 Task: Add Bulk Foods Orange Slices to the cart.
Action: Mouse moved to (16, 74)
Screenshot: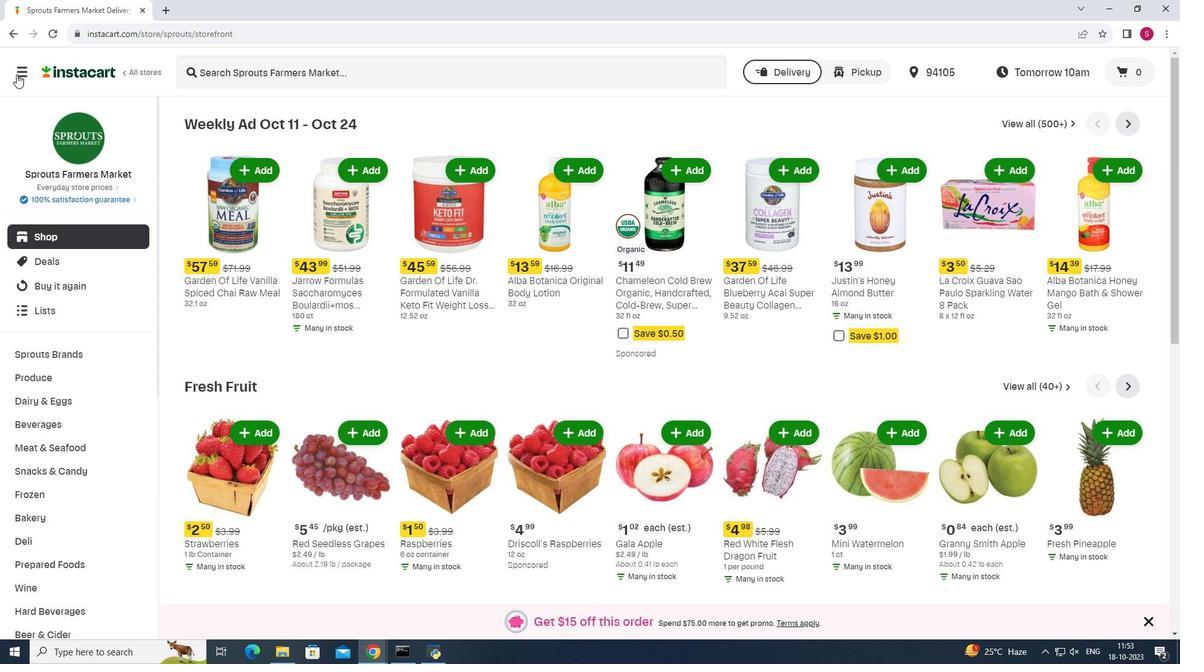 
Action: Mouse pressed left at (16, 74)
Screenshot: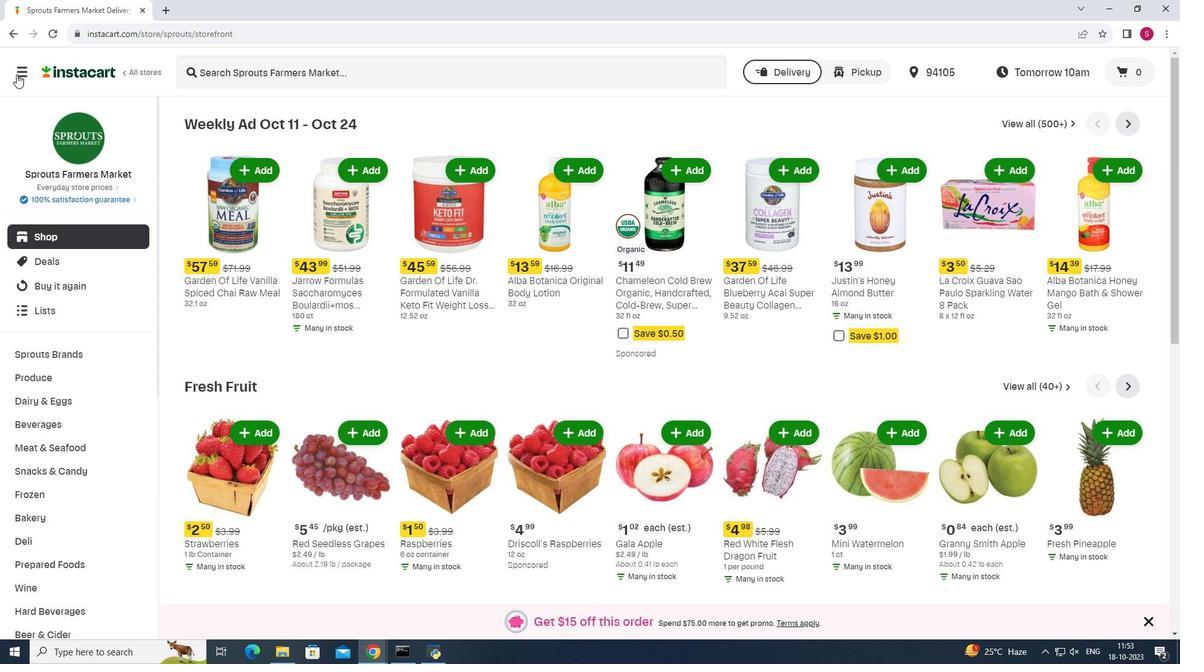 
Action: Mouse moved to (86, 316)
Screenshot: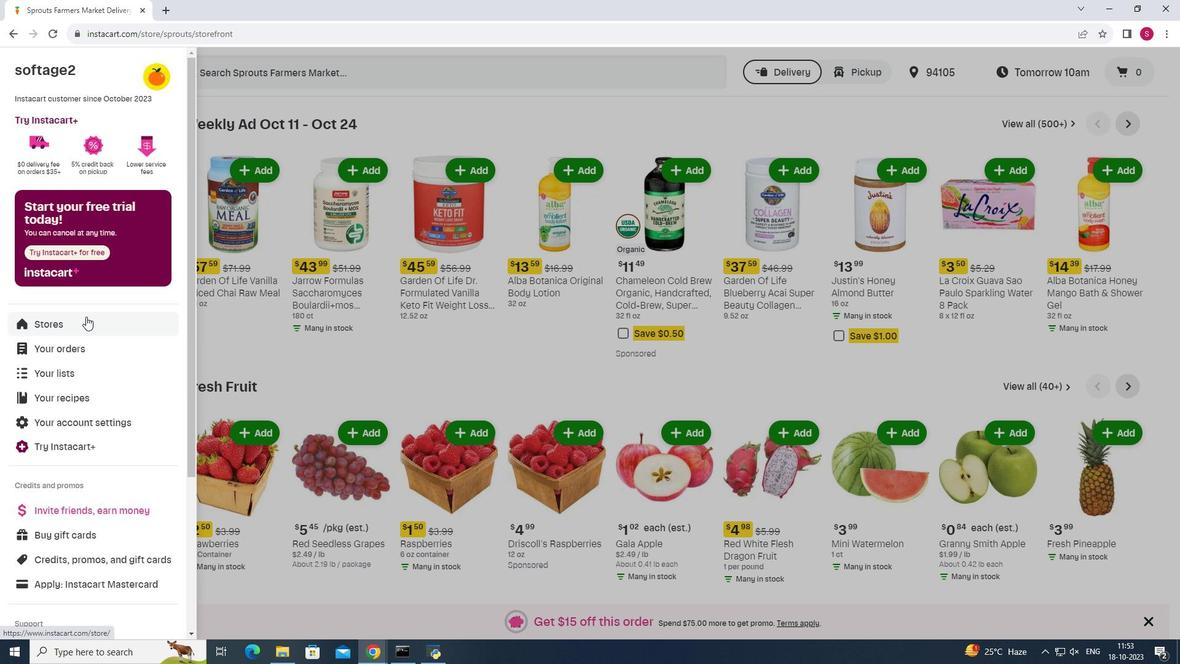 
Action: Mouse pressed left at (86, 316)
Screenshot: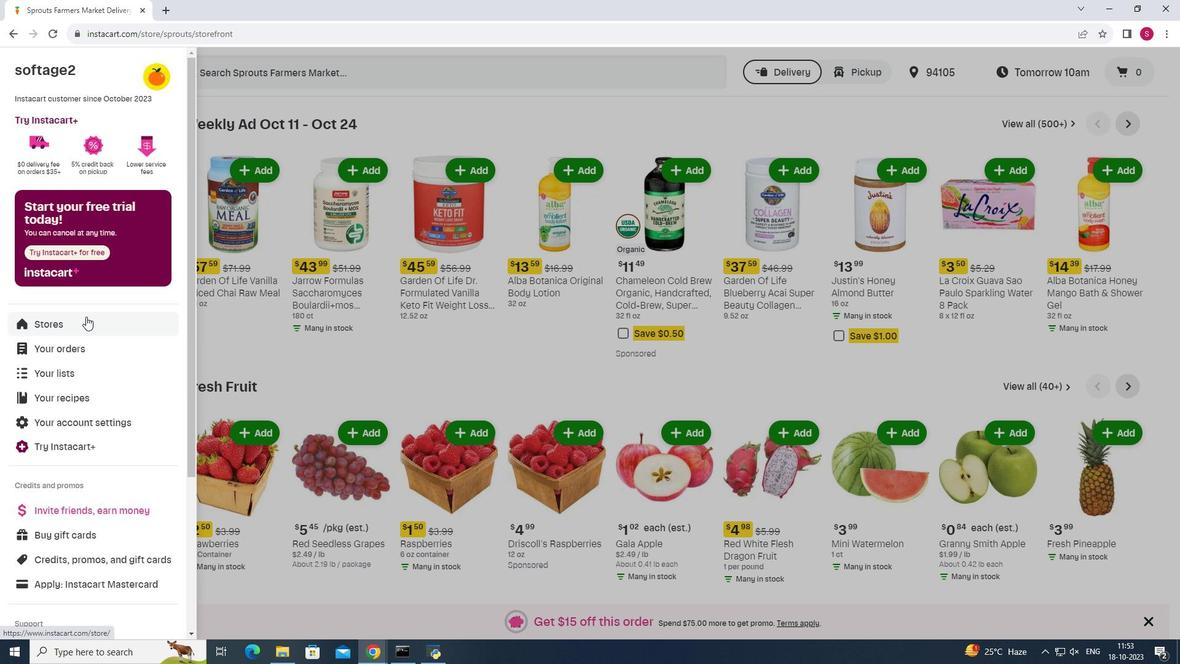 
Action: Mouse moved to (274, 112)
Screenshot: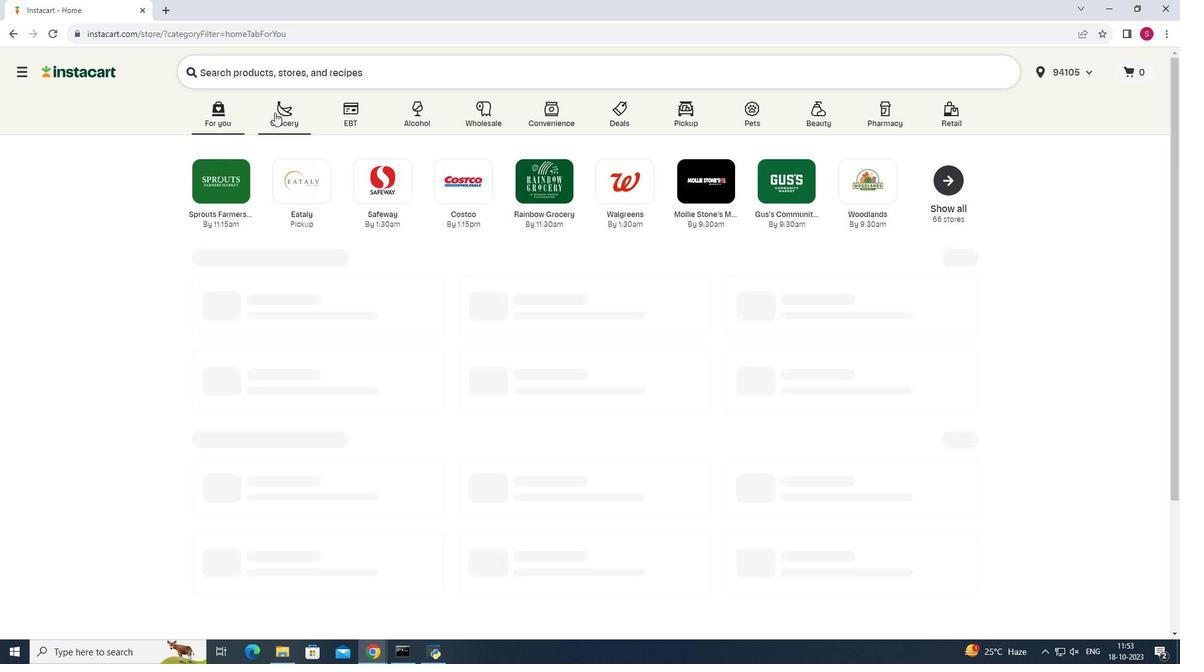 
Action: Mouse pressed left at (274, 112)
Screenshot: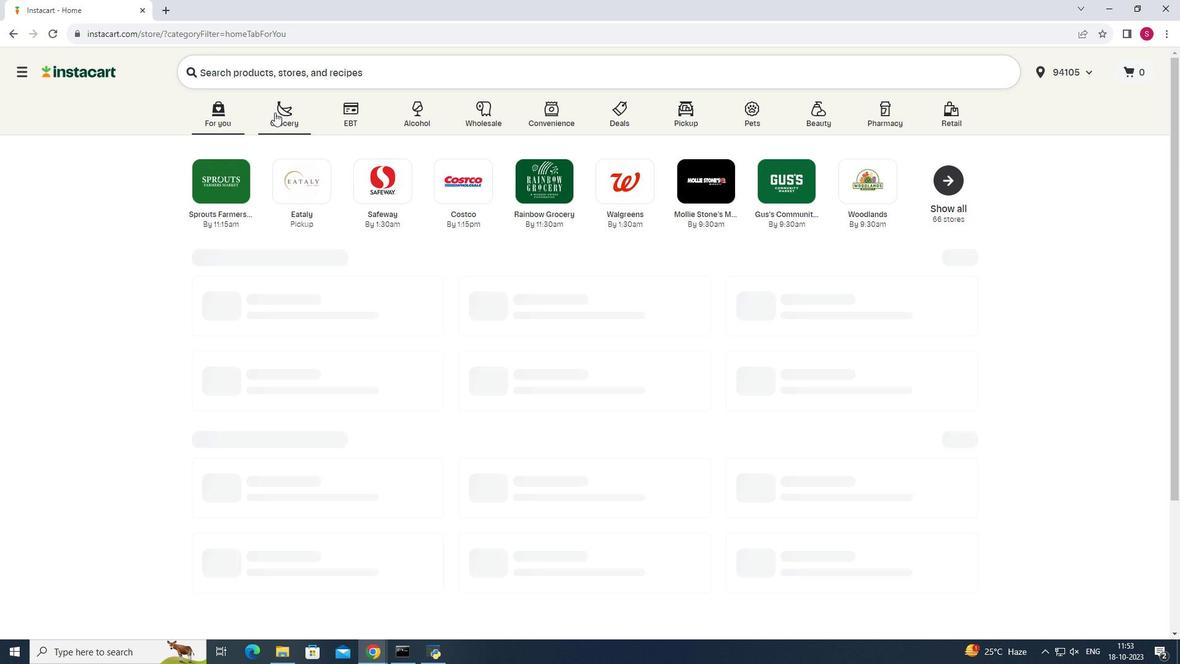 
Action: Mouse moved to (811, 171)
Screenshot: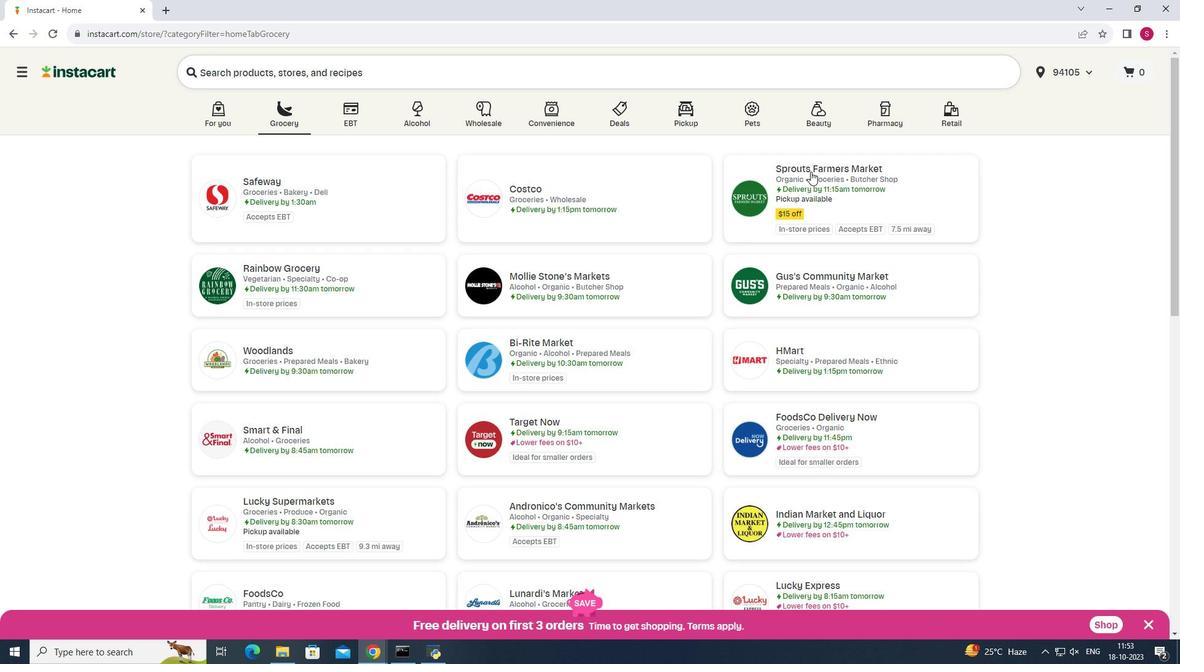 
Action: Mouse pressed left at (811, 171)
Screenshot: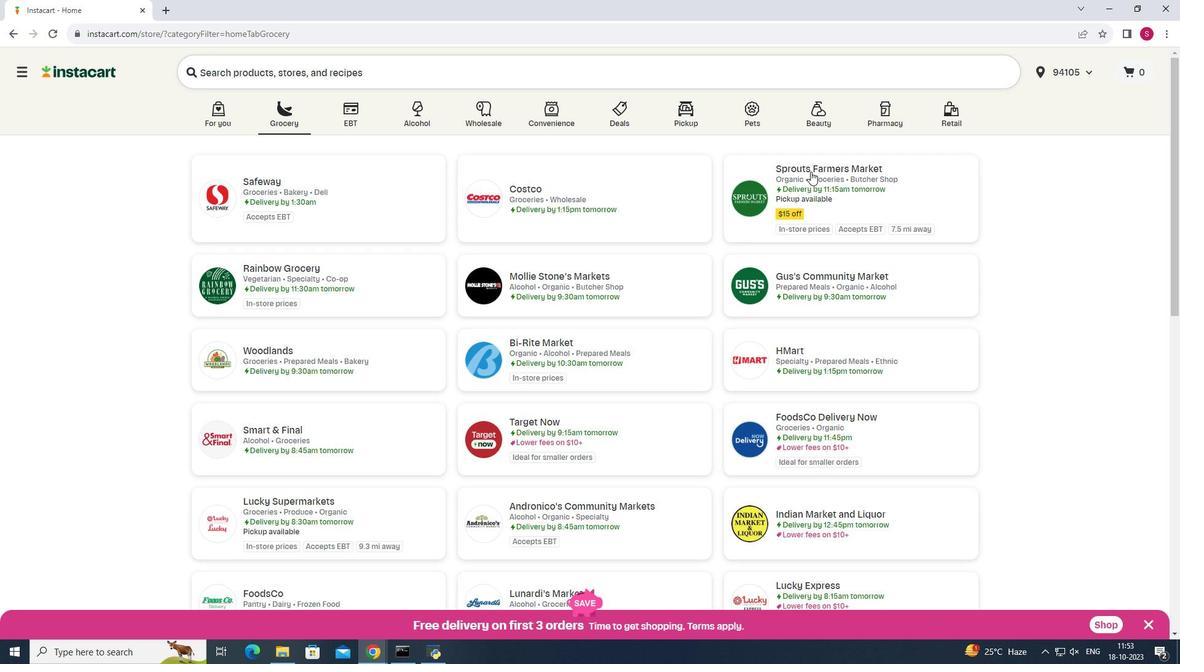 
Action: Mouse moved to (57, 464)
Screenshot: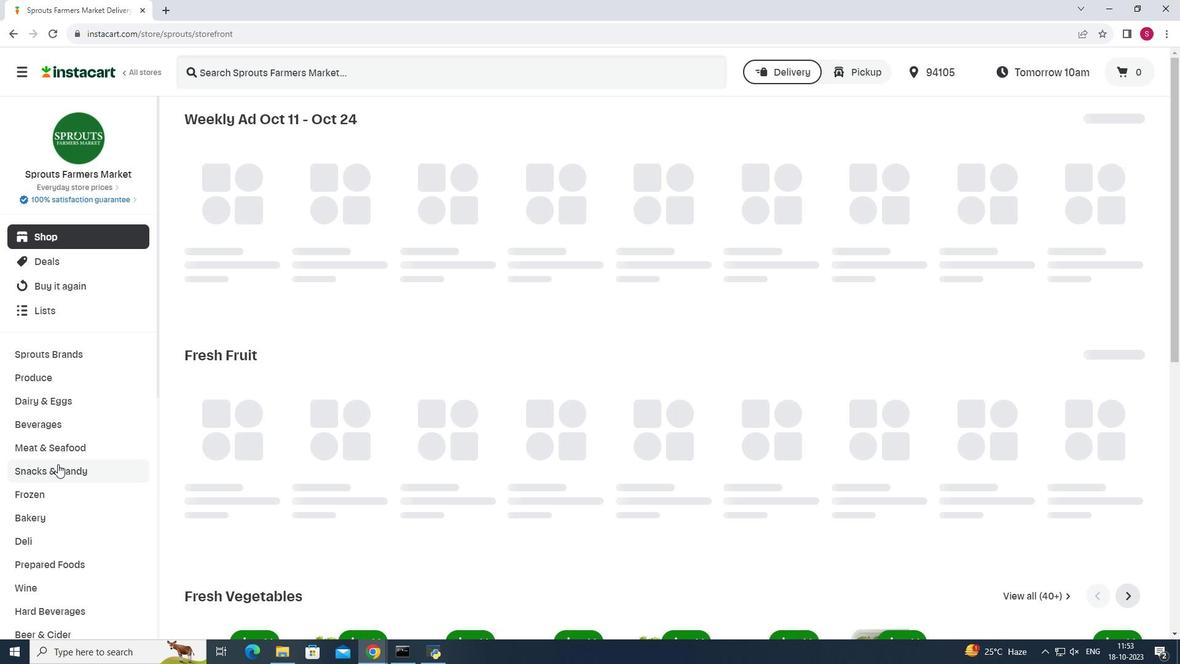 
Action: Mouse pressed left at (57, 464)
Screenshot: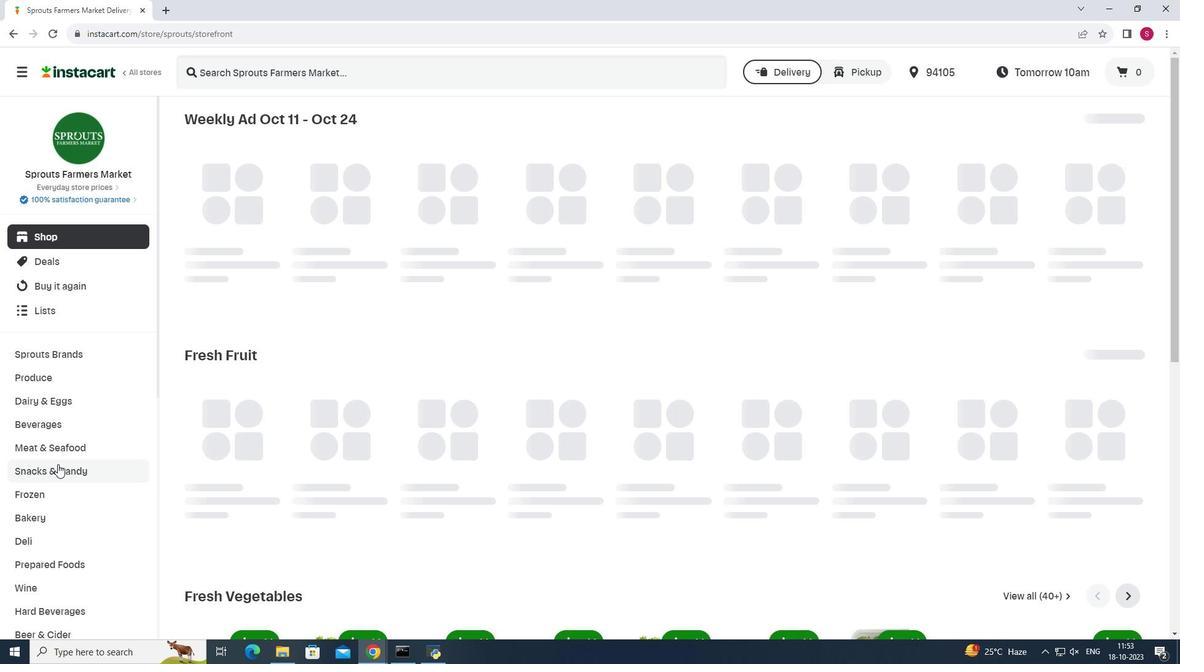 
Action: Mouse moved to (358, 147)
Screenshot: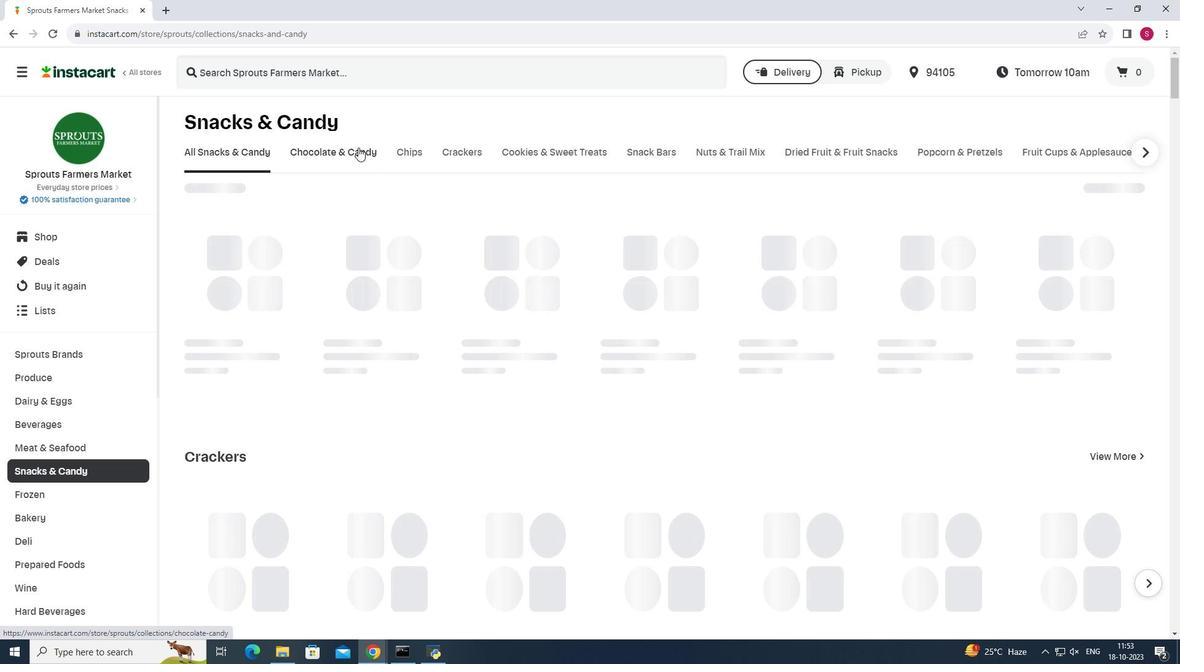 
Action: Mouse pressed left at (358, 147)
Screenshot: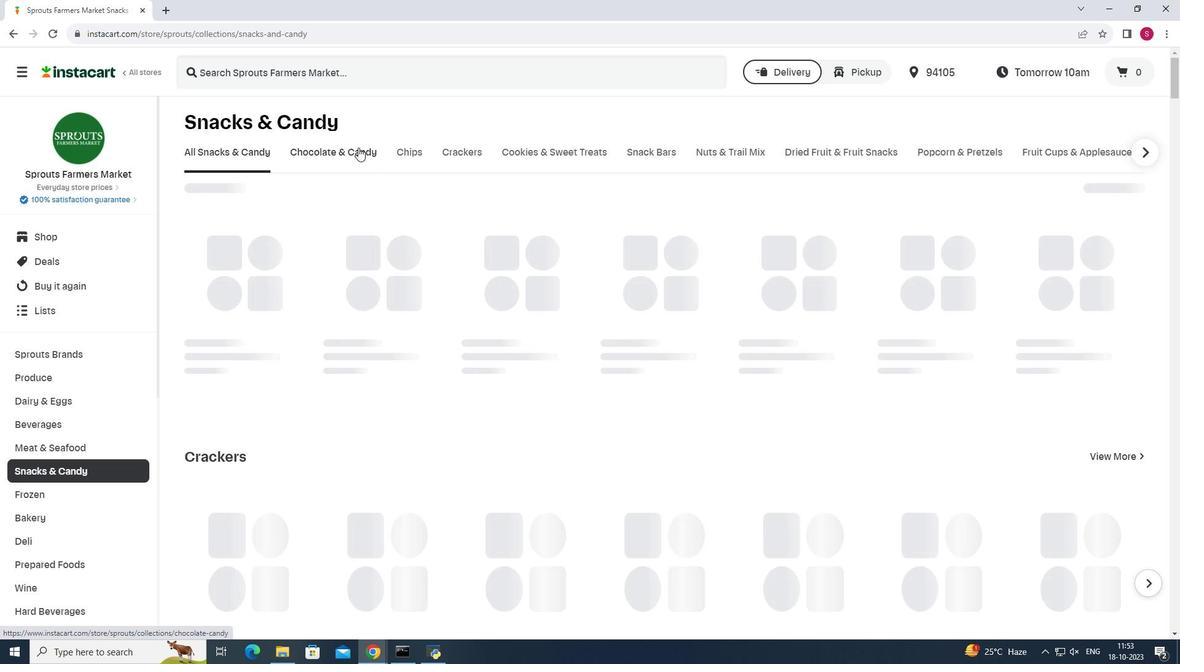 
Action: Mouse moved to (427, 199)
Screenshot: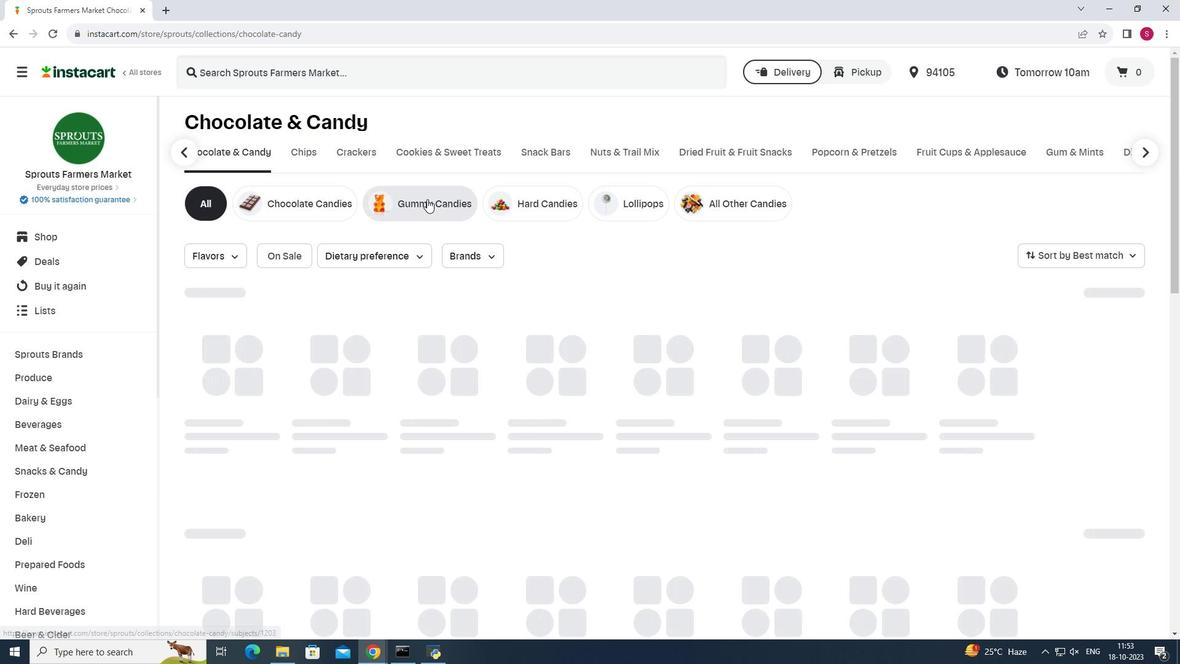 
Action: Mouse pressed left at (427, 199)
Screenshot: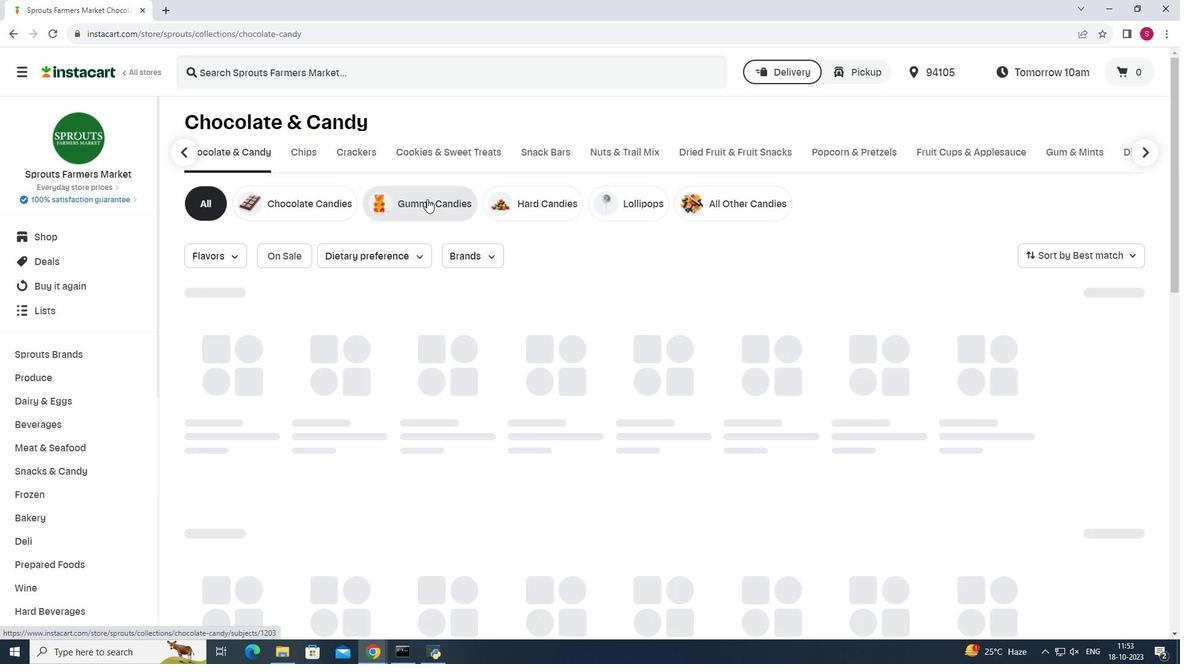 
Action: Mouse moved to (423, 68)
Screenshot: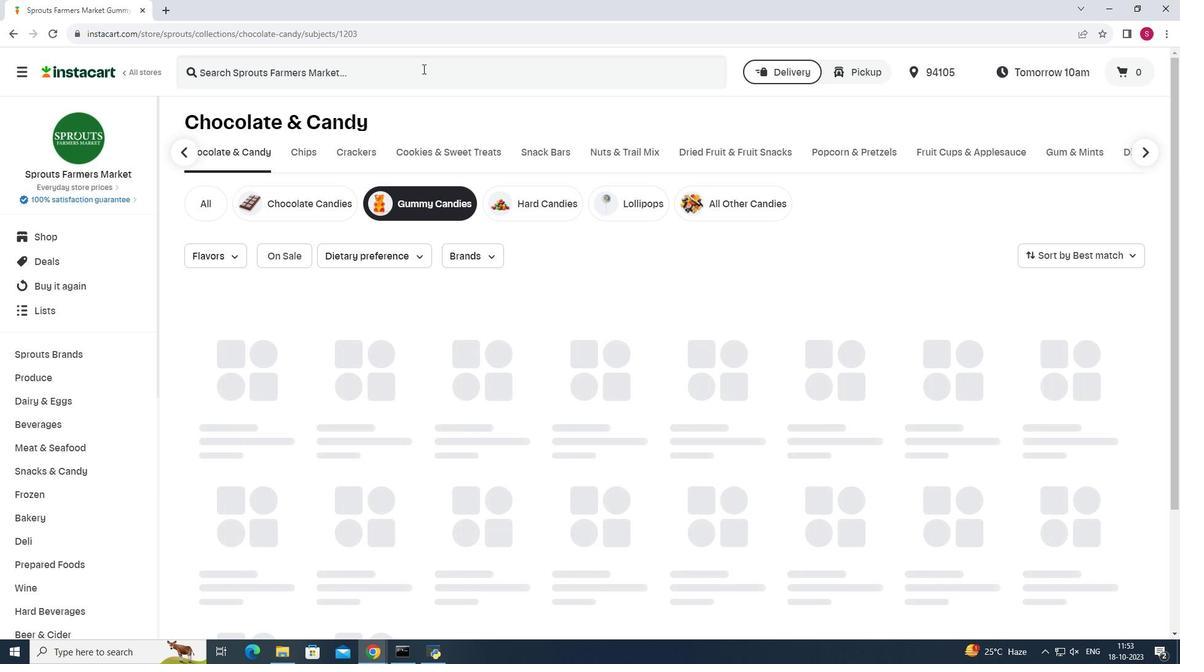 
Action: Mouse pressed left at (423, 68)
Screenshot: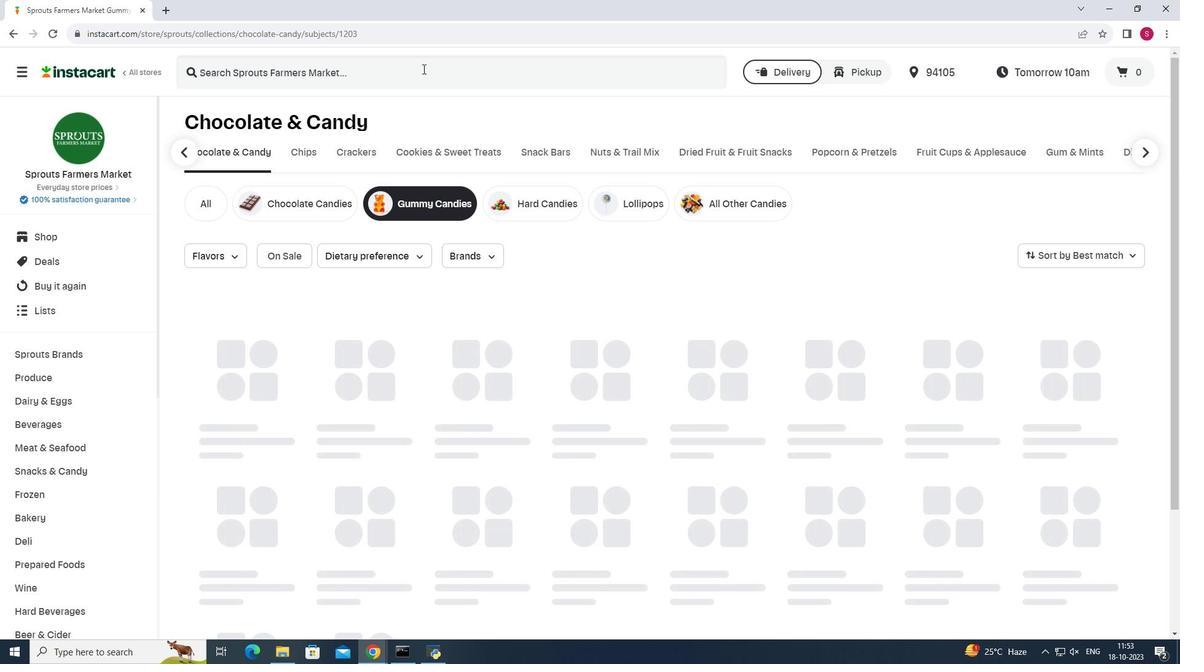 
Action: Key pressed <Key.shift>Bulk<Key.space><Key.shift>Foods<Key.space><Key.shift>Orag<Key.backspace>nge<Key.space><Key.shift>Slices<Key.enter>
Screenshot: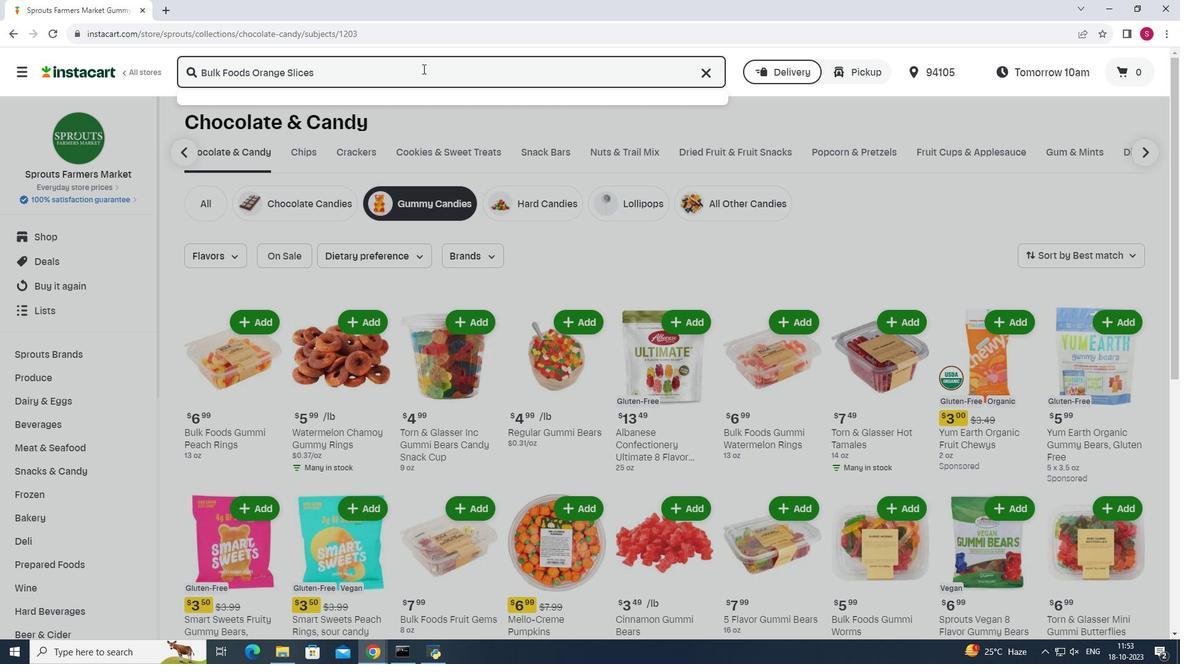 
Action: Mouse moved to (395, 276)
Screenshot: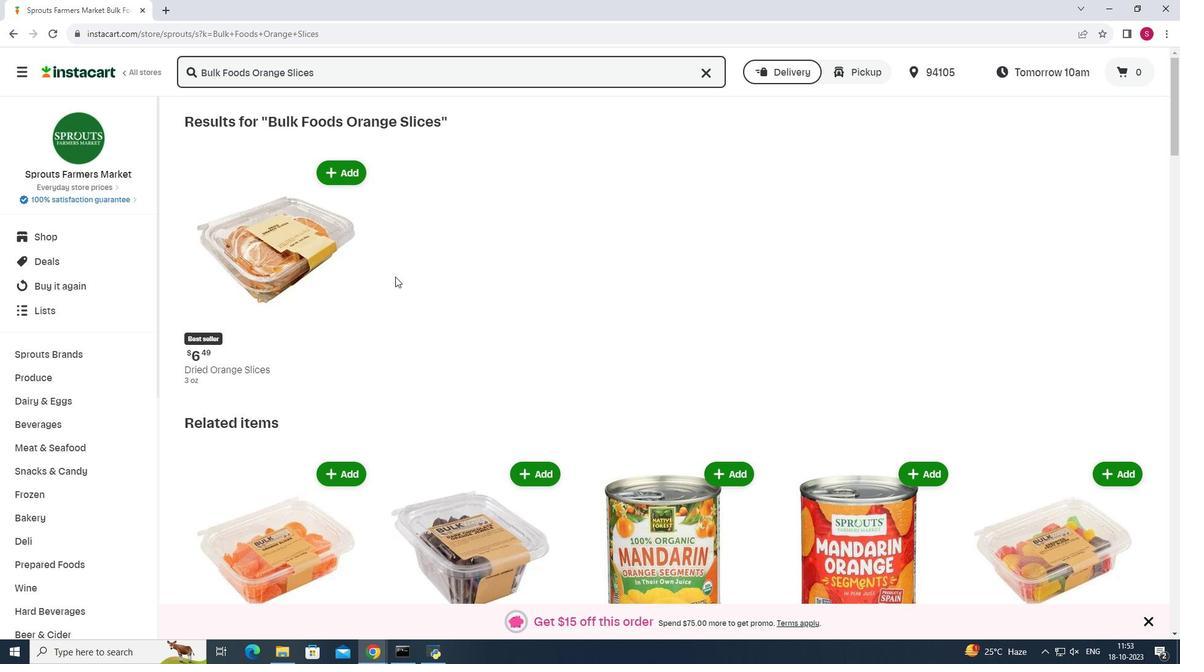 
Action: Mouse scrolled (395, 276) with delta (0, 0)
Screenshot: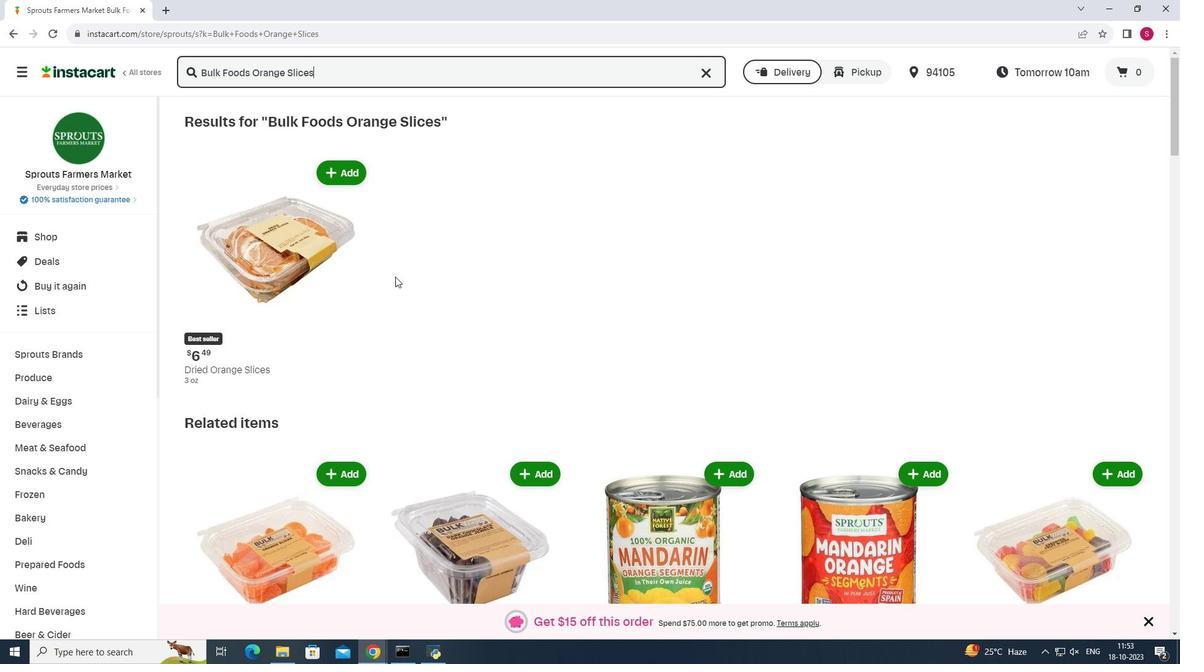 
Action: Mouse scrolled (395, 276) with delta (0, 0)
Screenshot: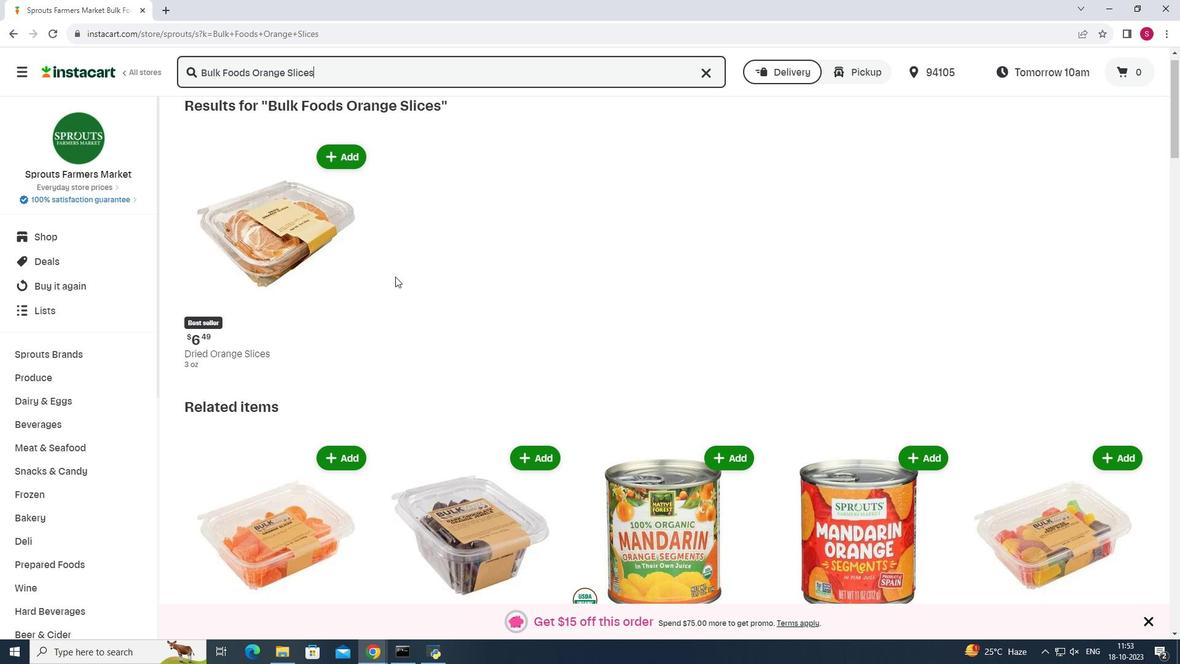 
Action: Mouse scrolled (395, 276) with delta (0, 0)
Screenshot: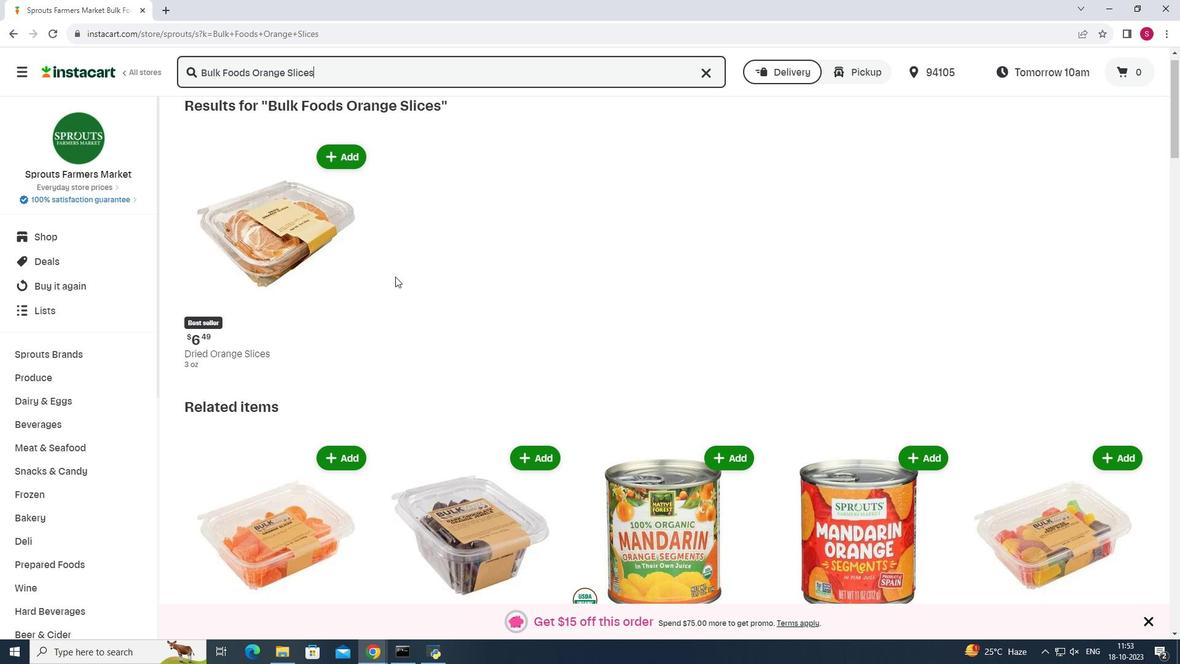
Action: Mouse scrolled (395, 276) with delta (0, 0)
Screenshot: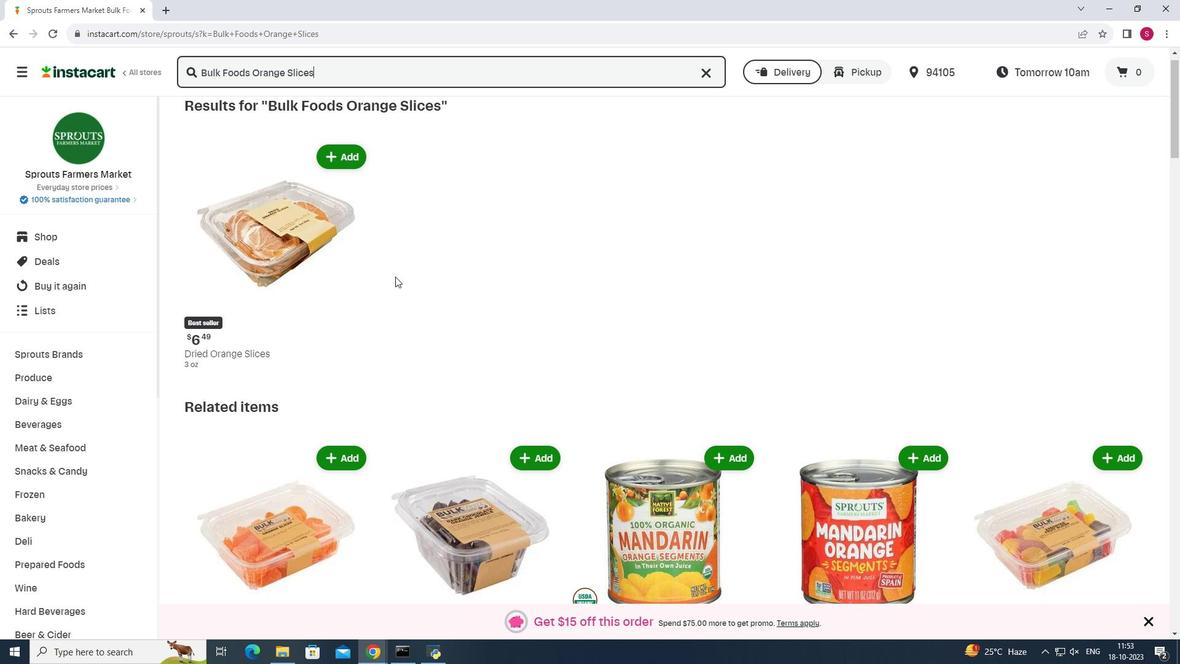 
Action: Mouse scrolled (395, 276) with delta (0, 0)
Screenshot: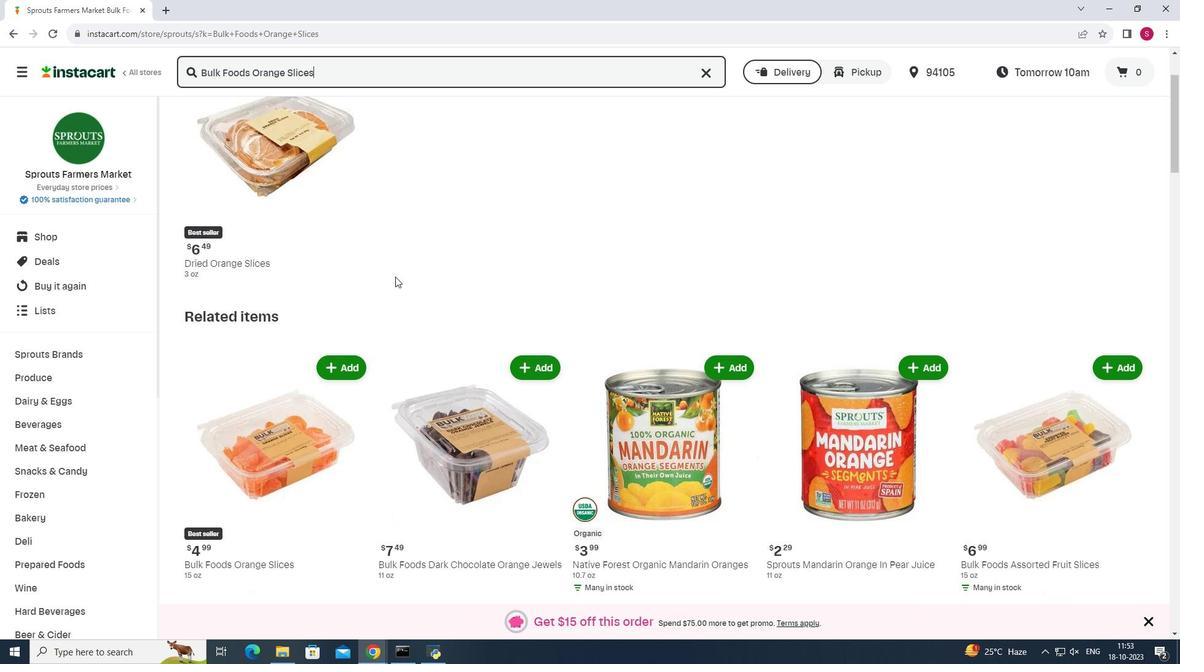 
Action: Mouse moved to (334, 170)
Screenshot: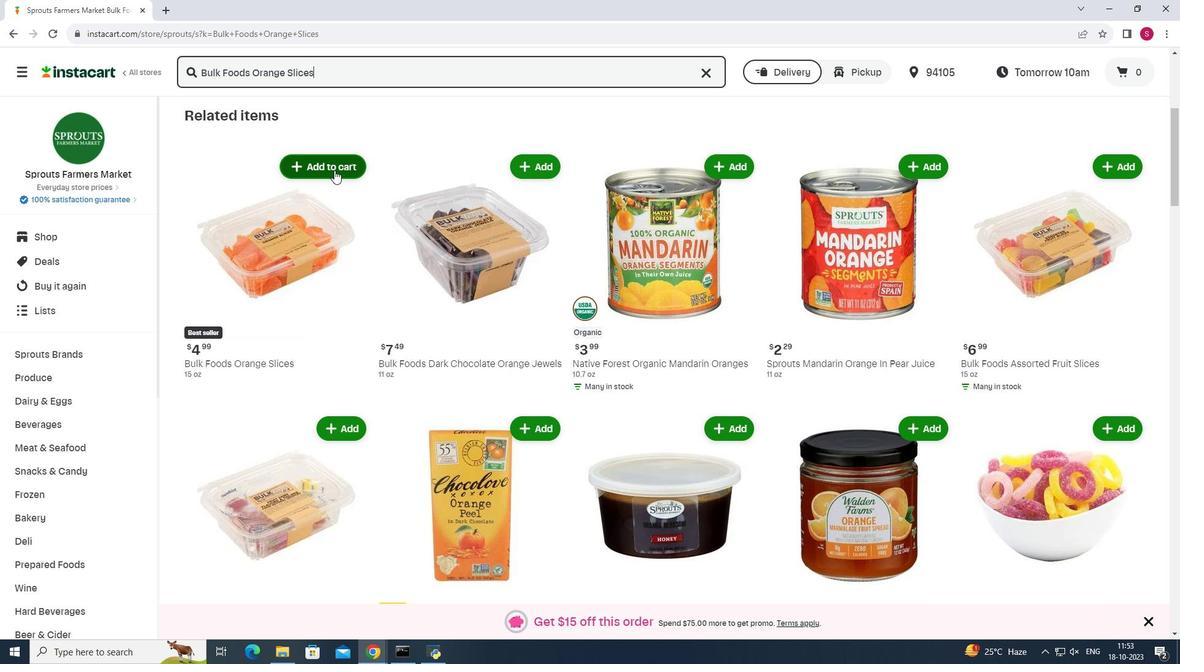 
Action: Mouse pressed left at (334, 170)
Screenshot: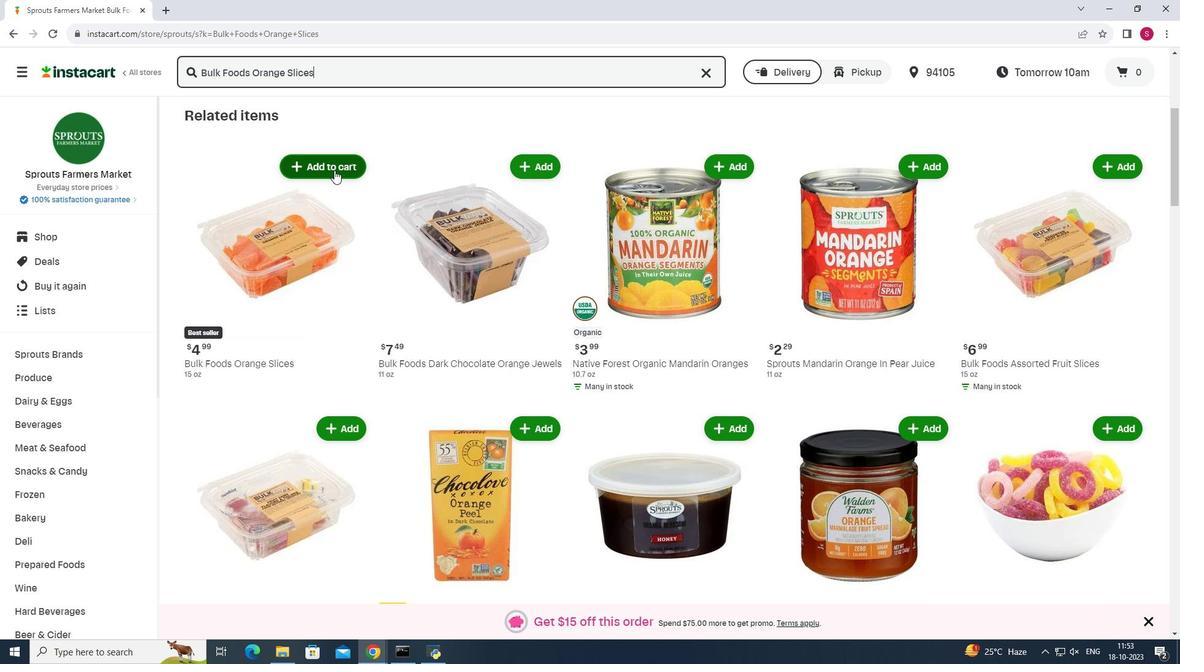 
Action: Mouse moved to (423, 137)
Screenshot: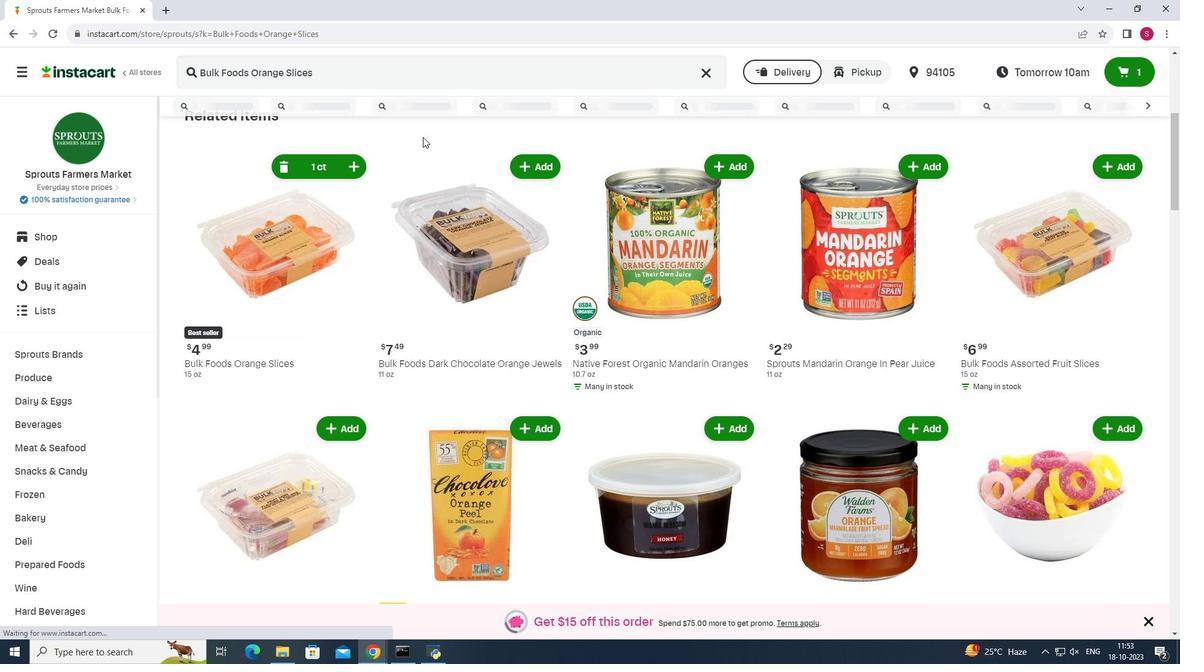 
